 Task: Find the text "Language" in the files.
Action: Mouse moved to (20, 61)
Screenshot: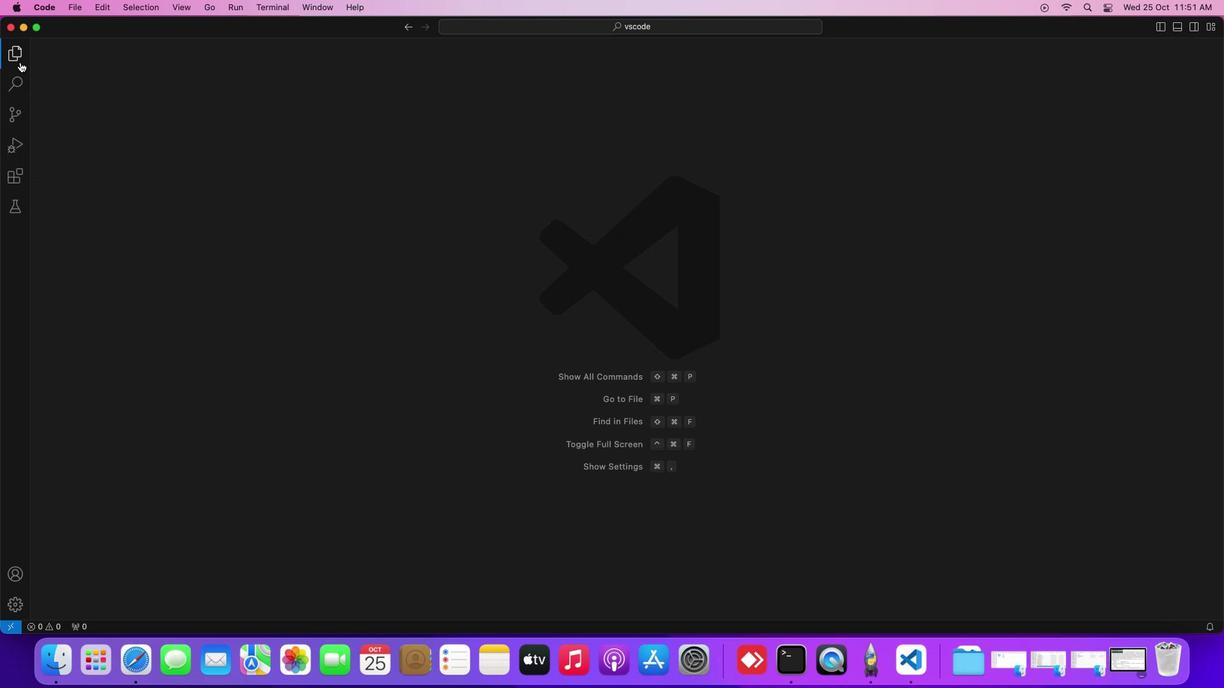 
Action: Mouse pressed left at (20, 61)
Screenshot: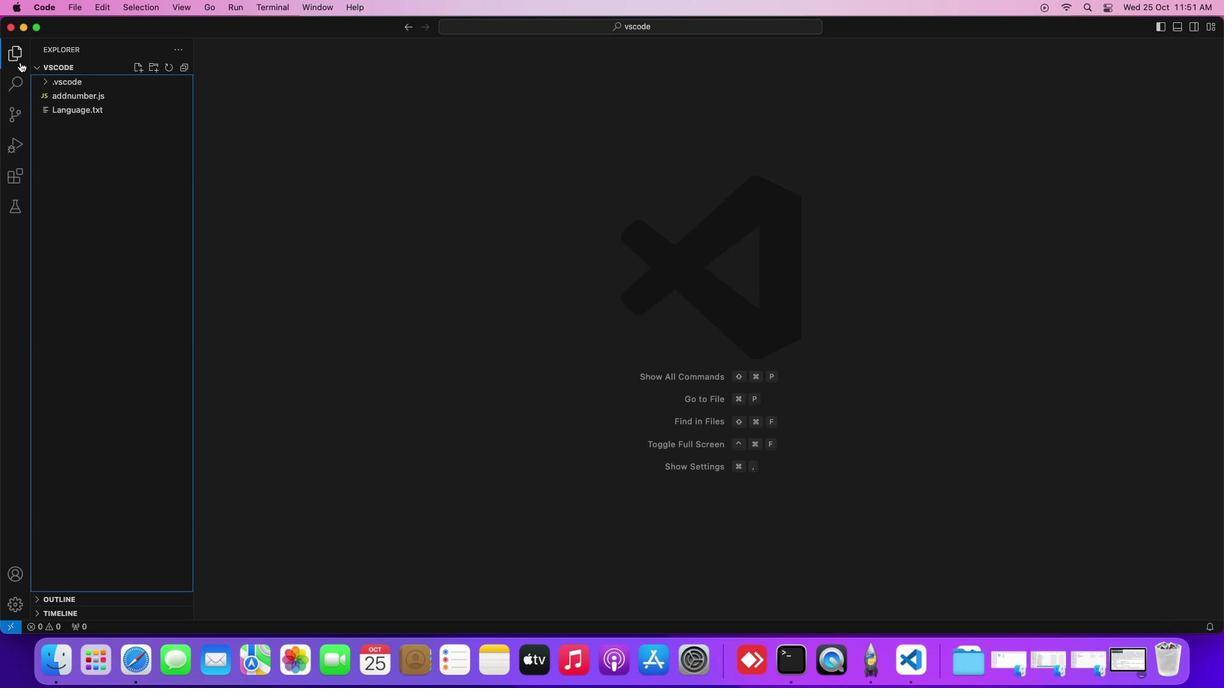 
Action: Mouse moved to (98, 10)
Screenshot: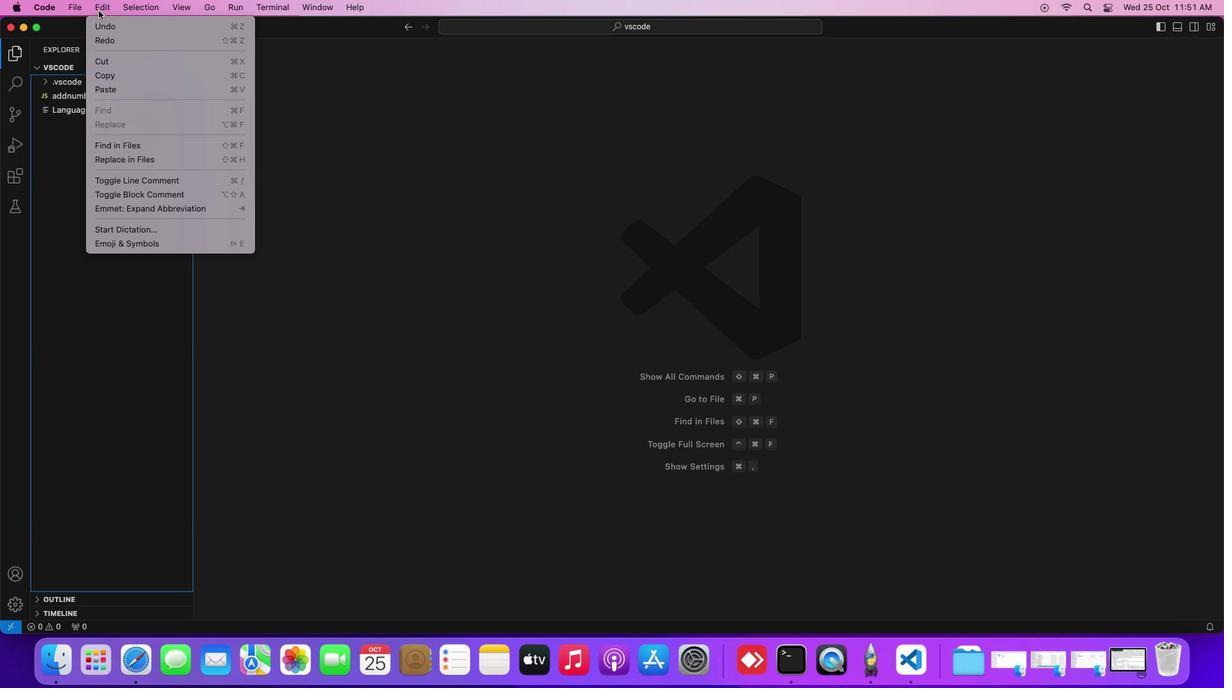
Action: Mouse pressed left at (98, 10)
Screenshot: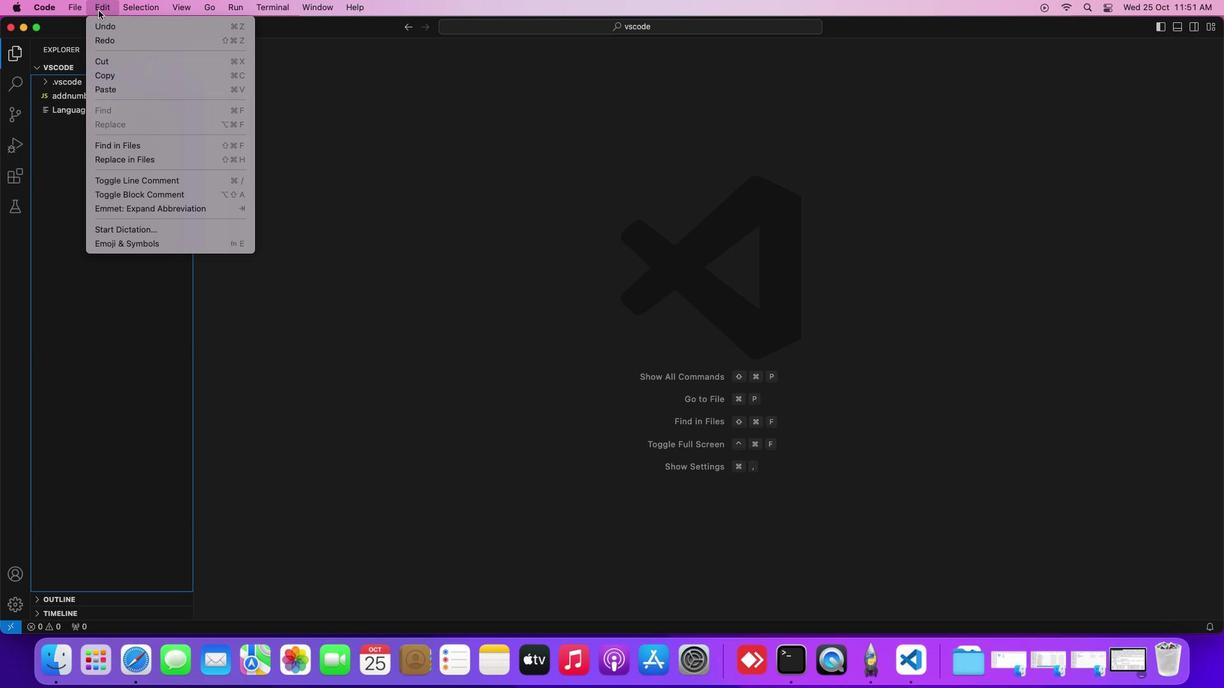 
Action: Mouse moved to (132, 142)
Screenshot: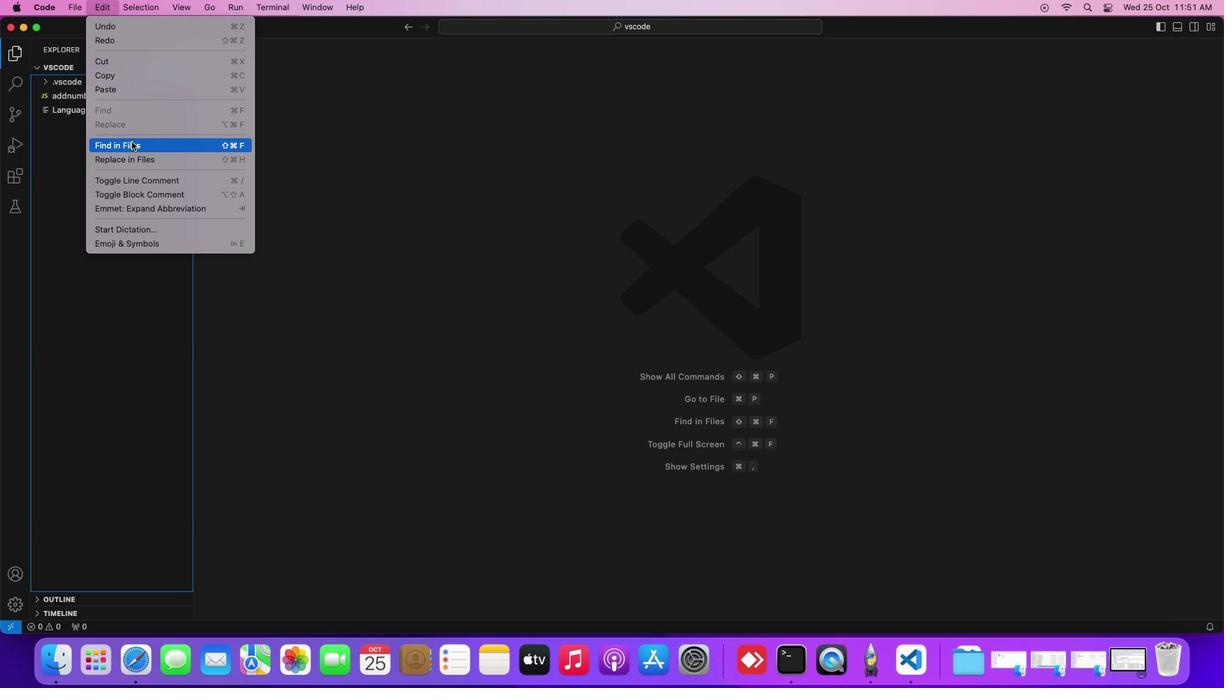 
Action: Mouse pressed left at (132, 142)
Screenshot: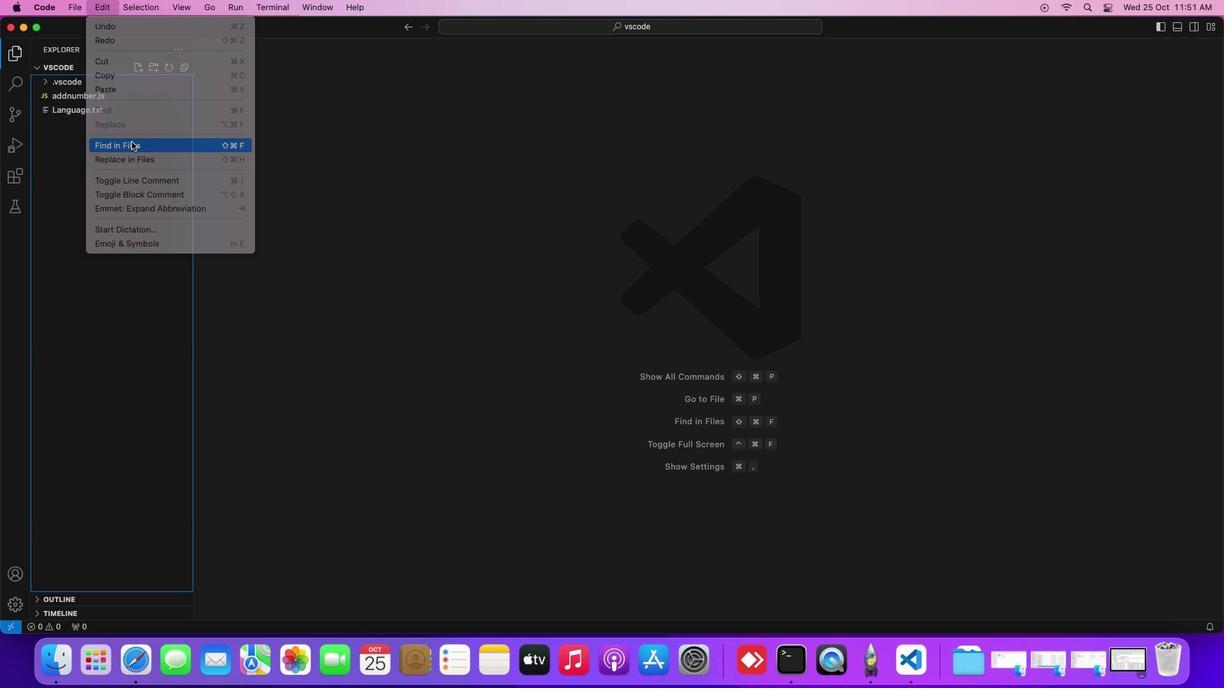 
Action: Key pressed Key.shift'L''a''n''g''u''a''g''e'
Screenshot: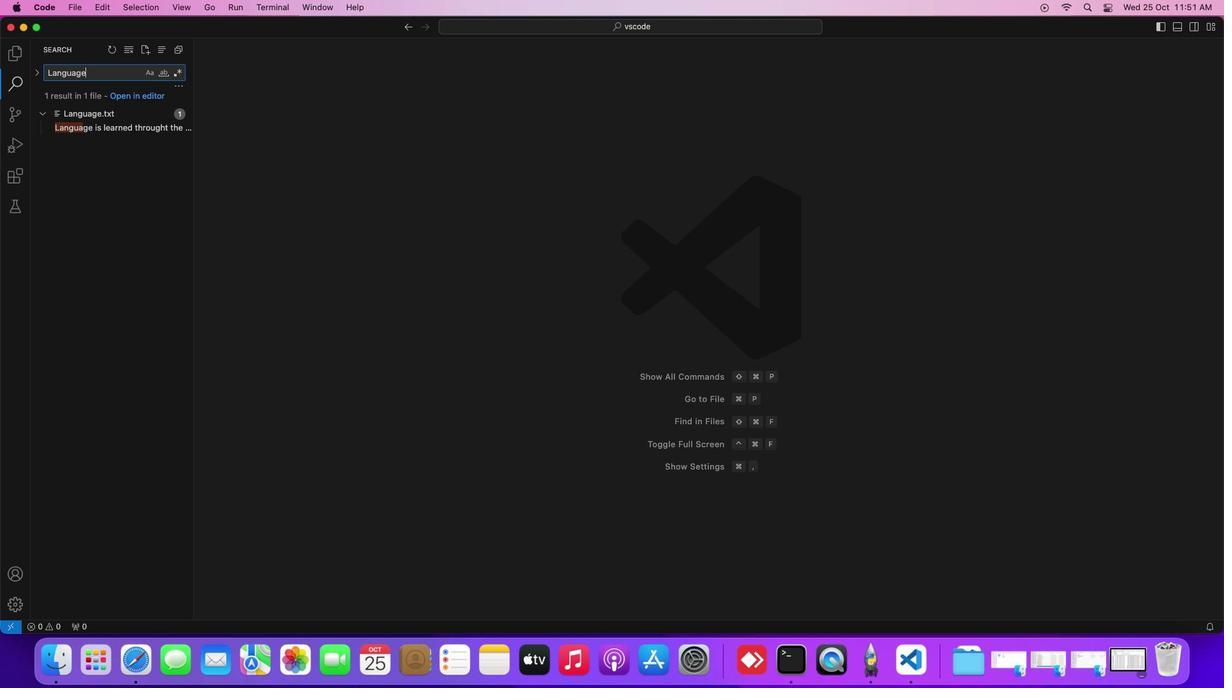 
